 Task: Open a blank worksheet and write heading  Product price data  Add product name:-  ' TOMS Shoe, UGG Shoe, Wolverine Shoe, Z-Coil Shoe, Adidas shoe, Gucci T-shirt, Louis Vuitton bag, Zara Shirt, H&M jeans, Chanel perfume. ' in February Last week sales are  5000 to 5050. product price in between:-  5000 to 10000. Save page analysisMonthlySales_Analysis
Action: Mouse moved to (58, 50)
Screenshot: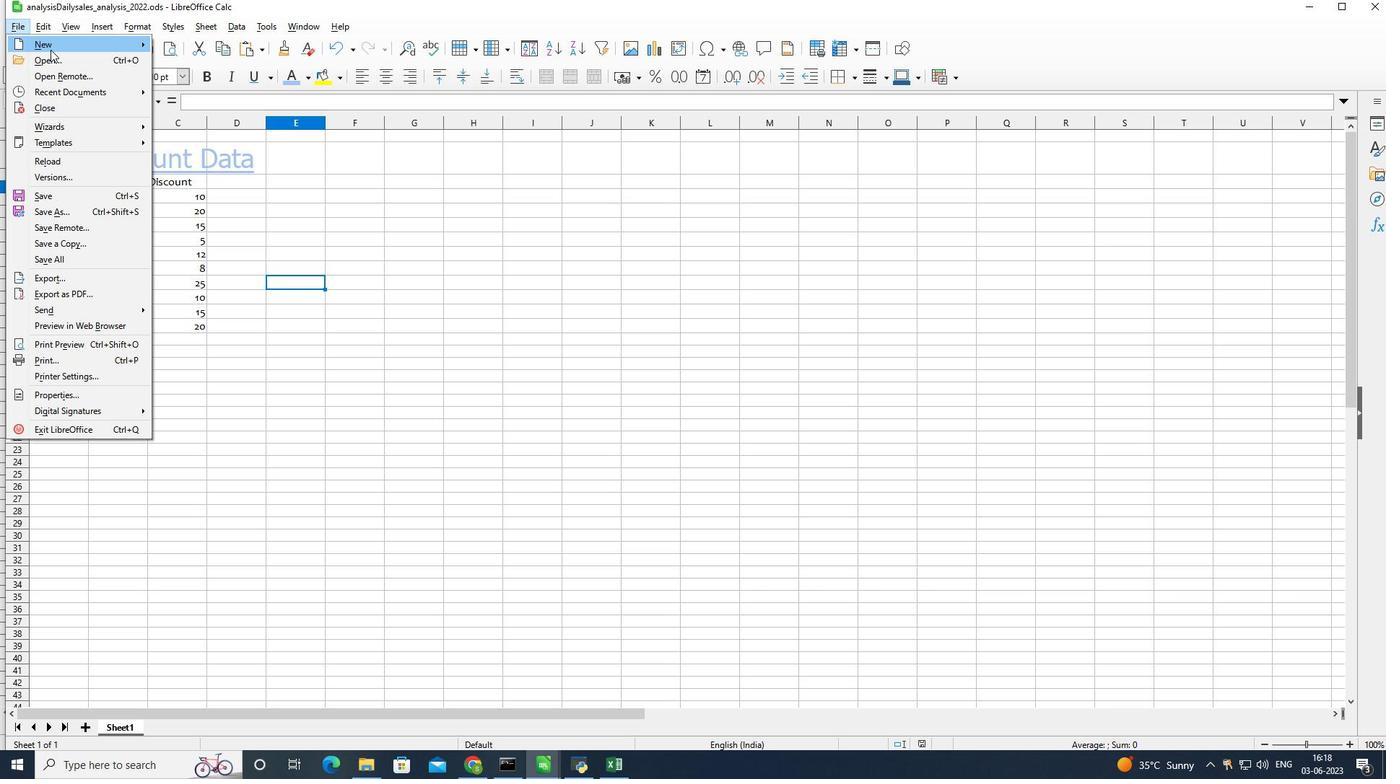 
Action: Mouse pressed left at (58, 50)
Screenshot: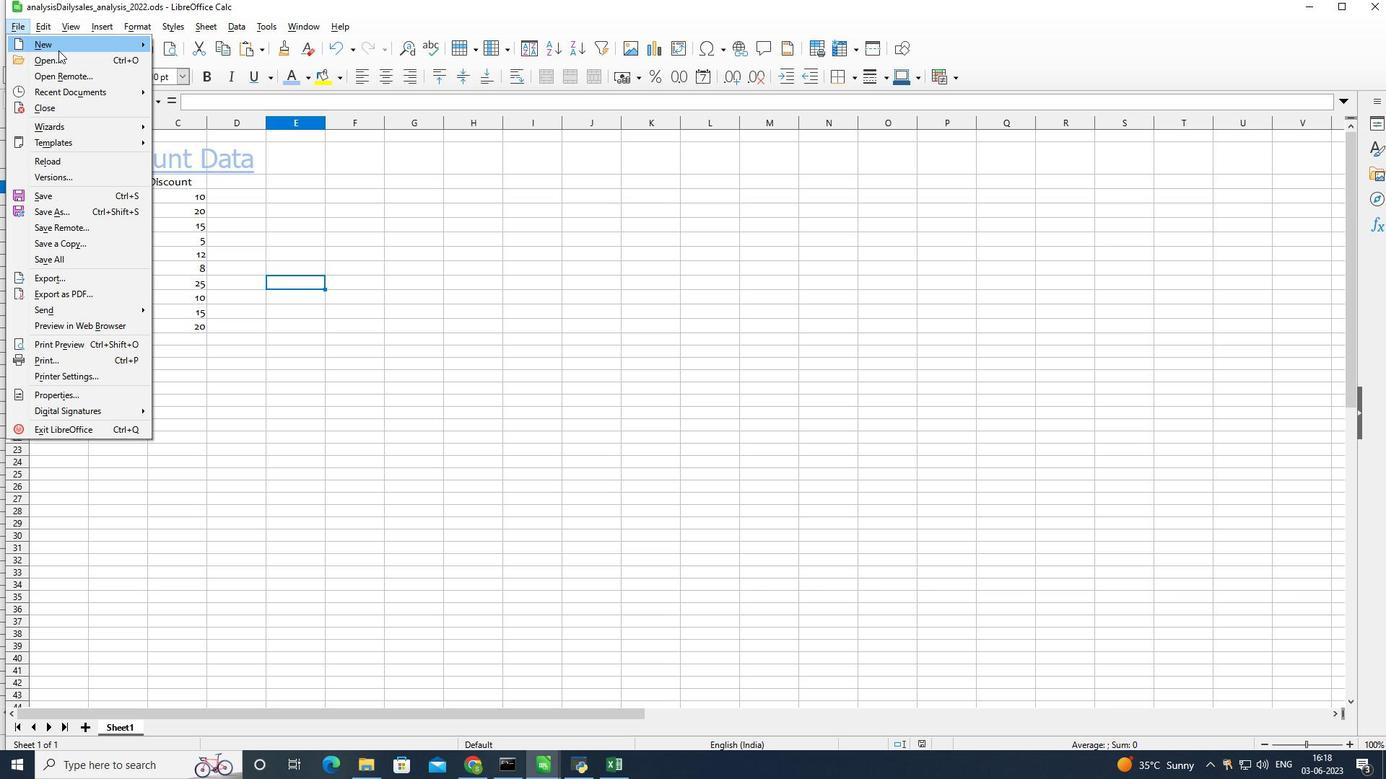 
Action: Mouse moved to (189, 58)
Screenshot: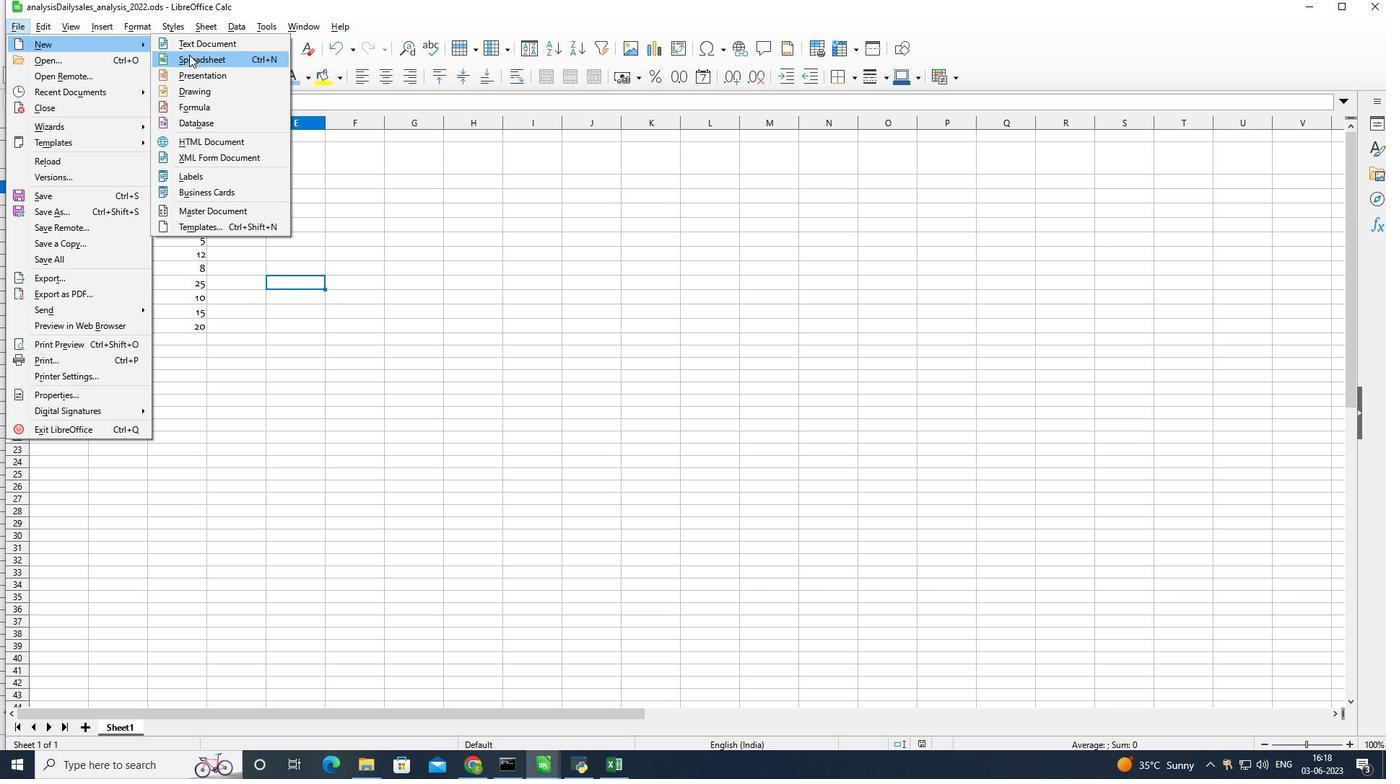 
Action: Mouse pressed left at (189, 58)
Screenshot: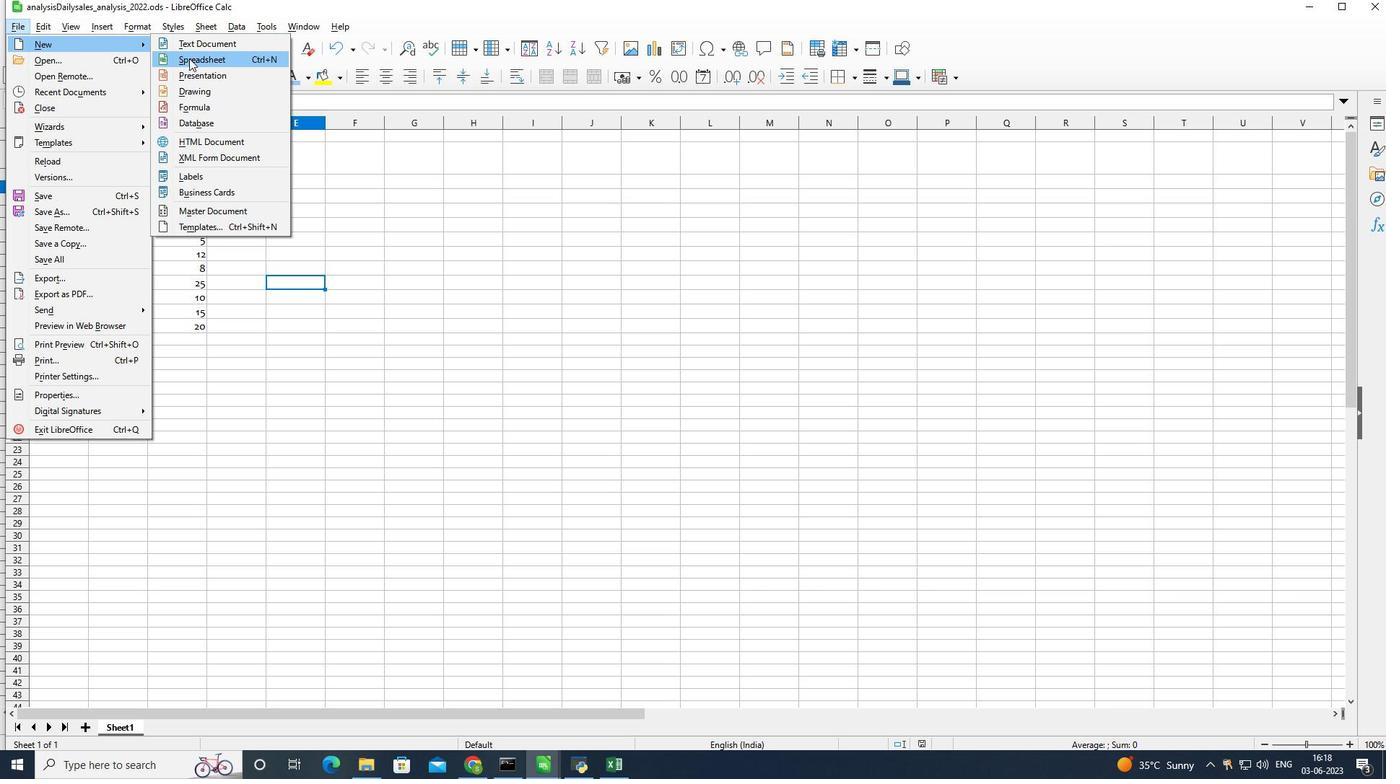 
Action: Mouse moved to (106, 148)
Screenshot: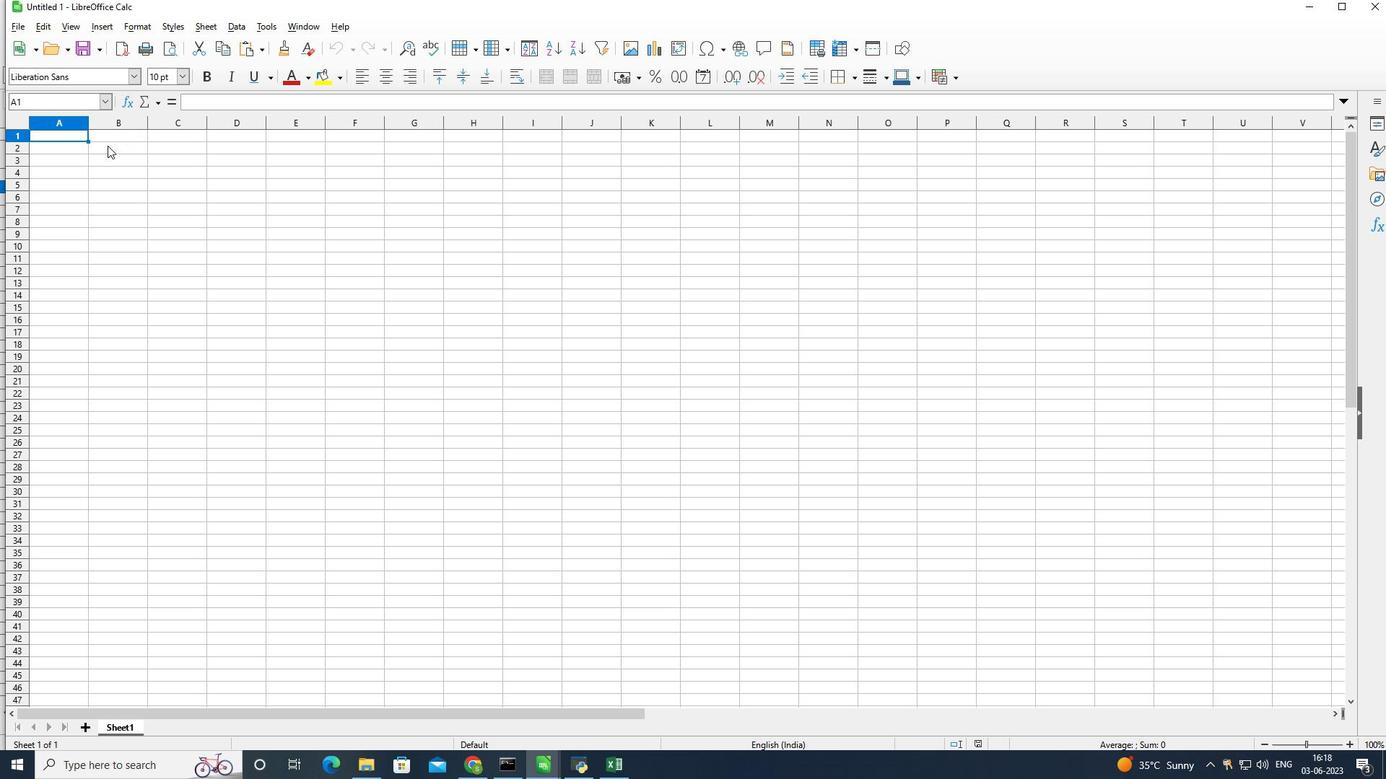 
Action: Mouse pressed left at (106, 148)
Screenshot: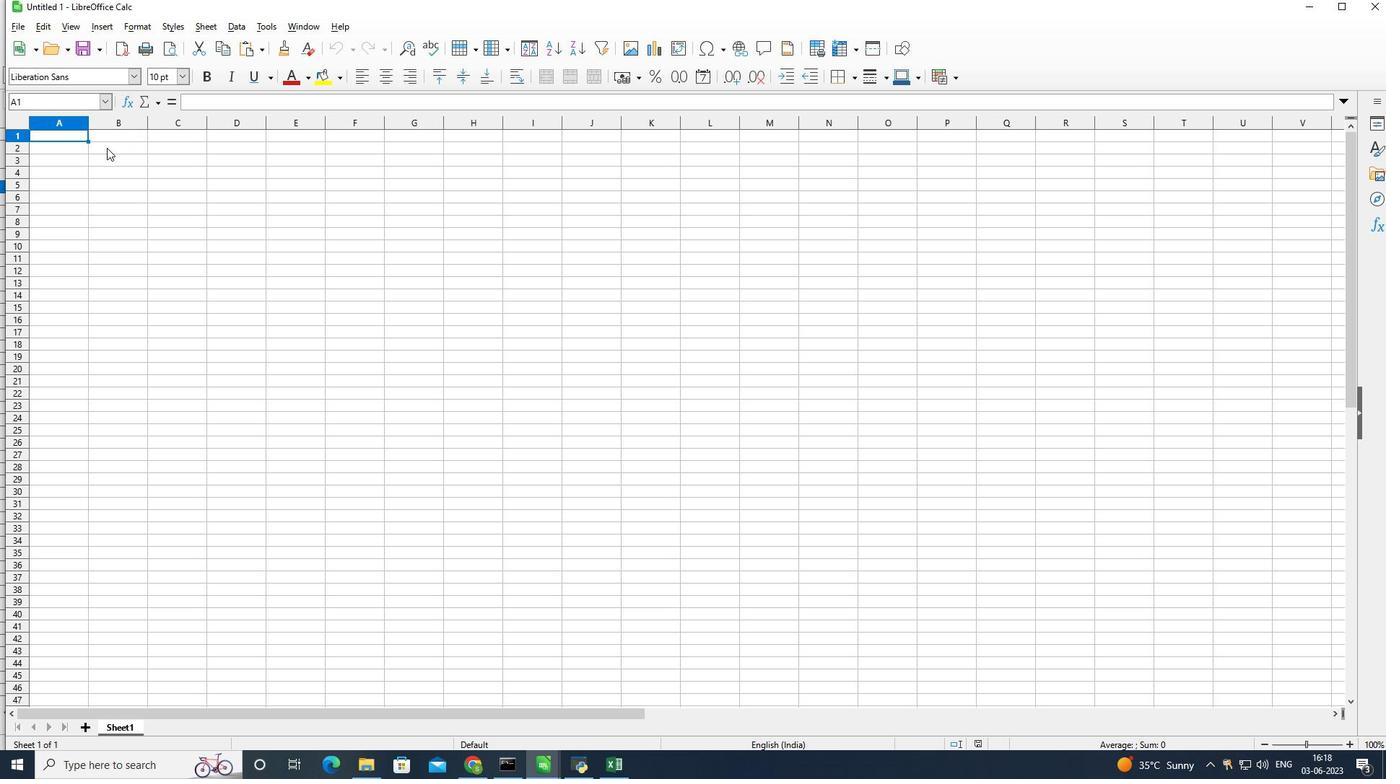 
Action: Mouse moved to (157, 155)
Screenshot: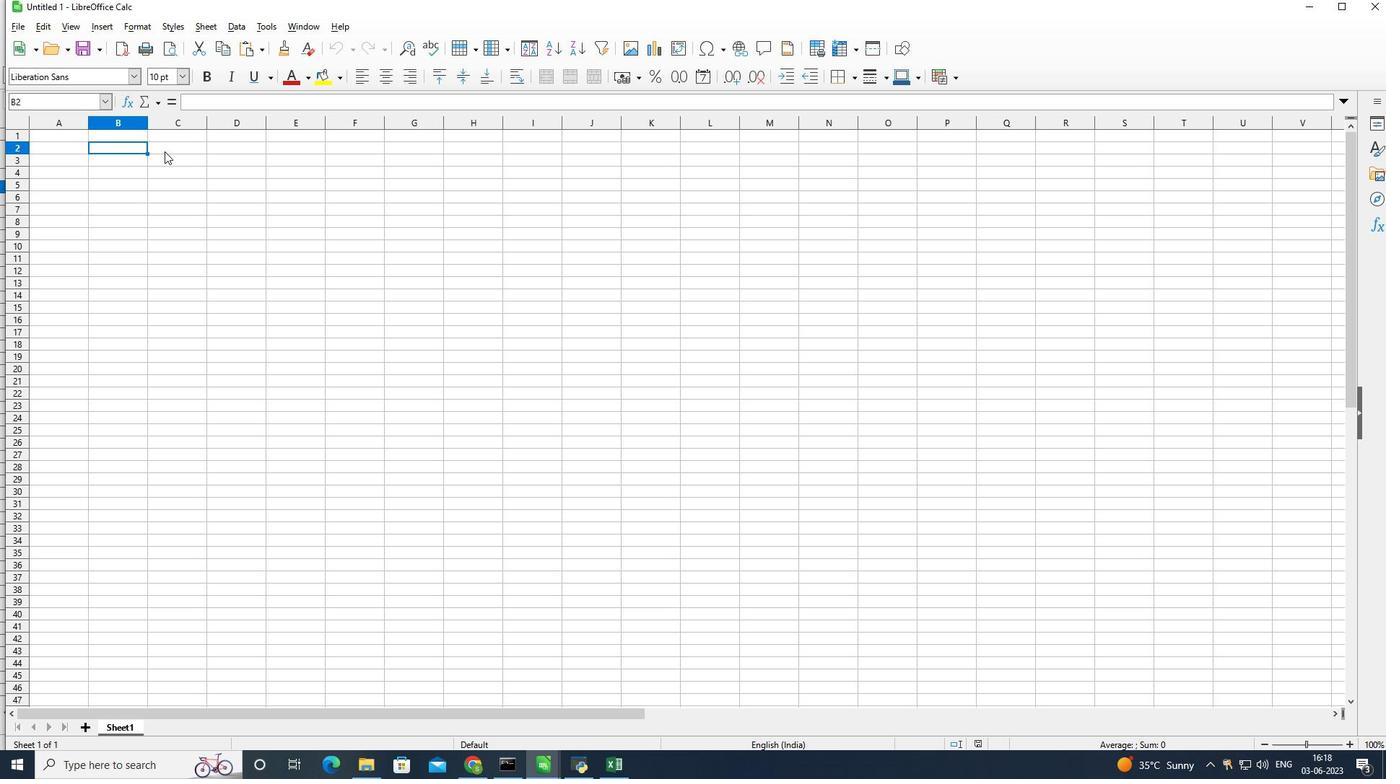 
Action: Key pressed <Key.shift>Product<Key.space><Key.shift>Price<Key.space><Key.shift>Data
Screenshot: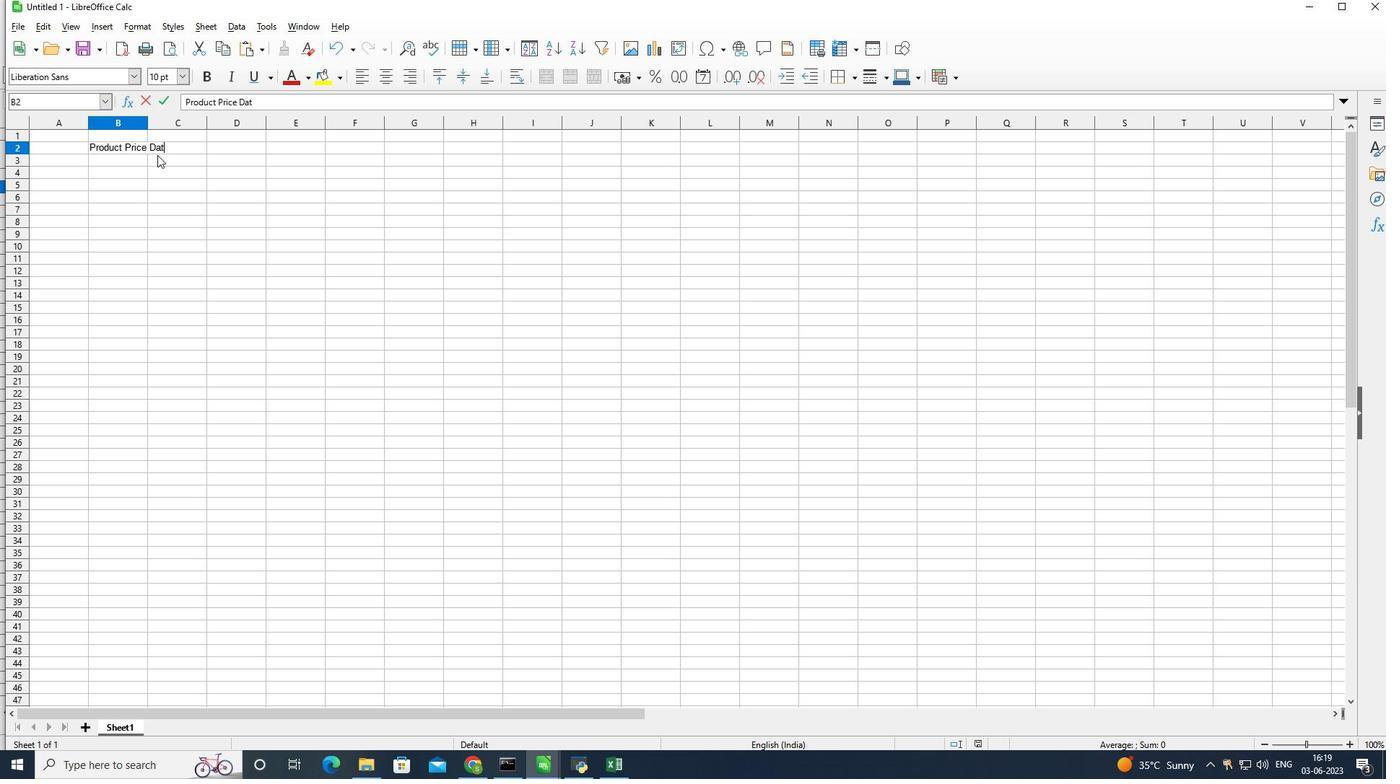 
Action: Mouse moved to (61, 160)
Screenshot: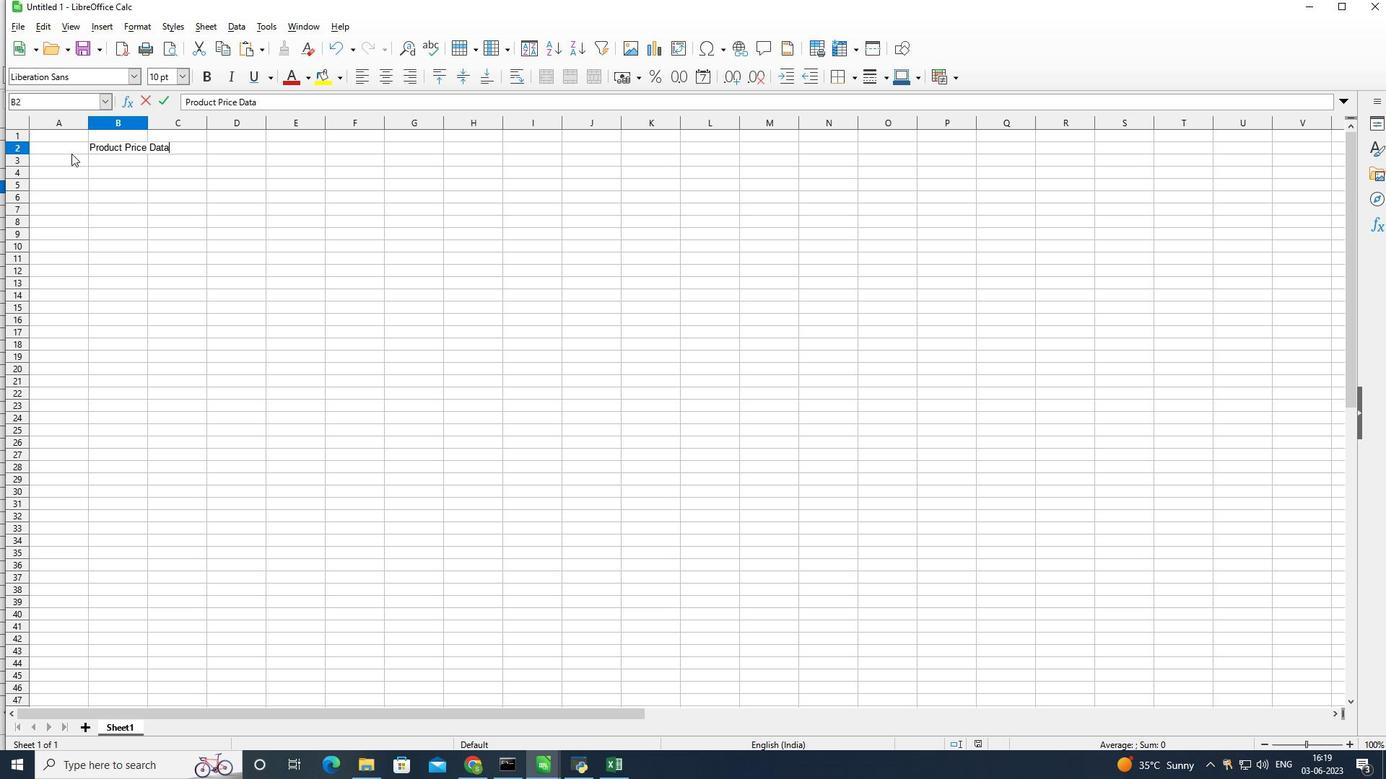 
Action: Mouse pressed left at (61, 160)
Screenshot: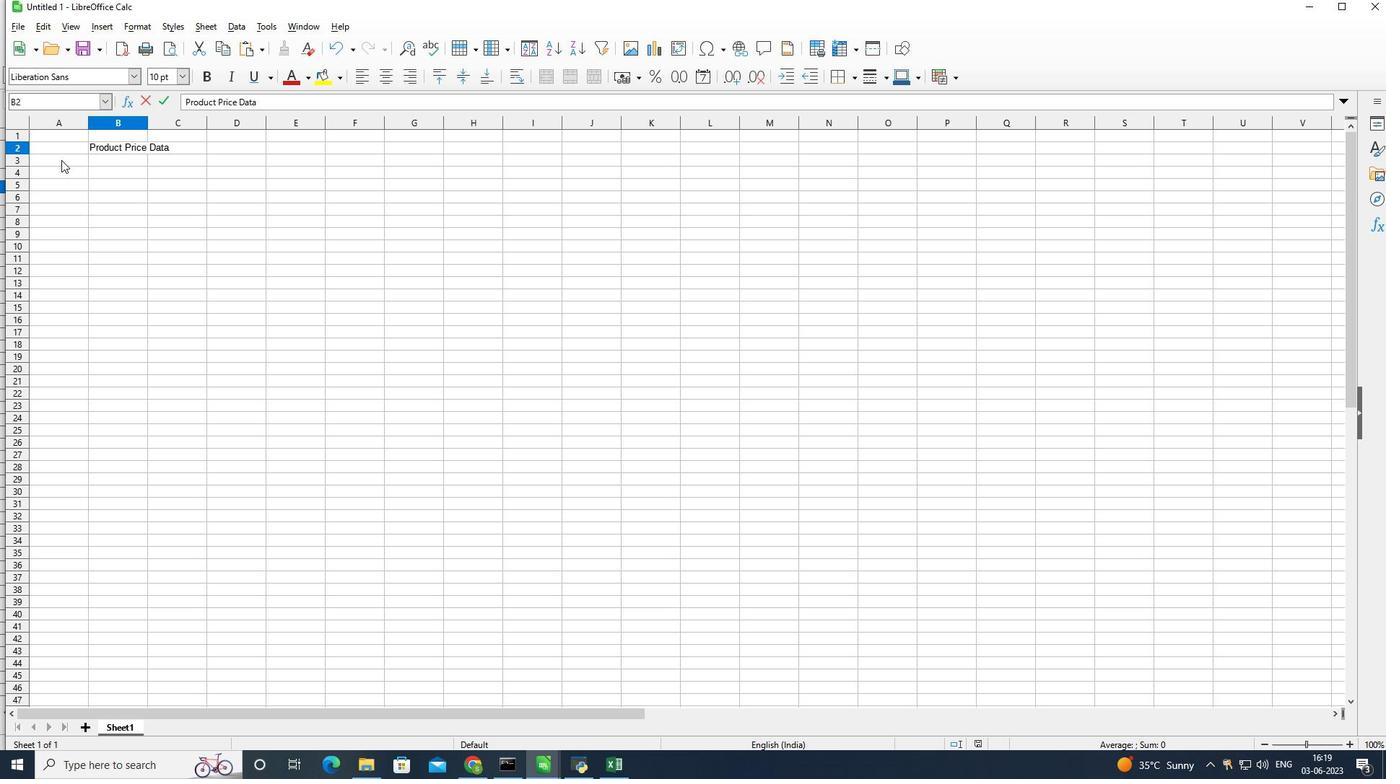 
Action: Key pressed <Key.shift>Name<Key.enter><Key.shift>TOMS<Key.space><Key.shift>Shoe<Key.enter><Key.shift>UGC<Key.space>shoe<Key.enter><Key.shift>Wolverine<Key.space><Key.shift>Shoe<Key.enter><Key.shift>Z-<Key.shift>Coil<Key.space><Key.shift>Shoe<Key.enter><Key.shift>Adidas<Key.space><Key.shift>Shoe<Key.enter><Key.shift>Gucci<Key.space><Key.shift>T-shirt<Key.enter><Key.shift><Key.shift><Key.shift><Key.shift><Key.shift><Key.shift><Key.shift><Key.shift><Key.shift><Key.shift><Key.shift><Key.shift><Key.shift><Key.shift><Key.shift><Key.shift><Key.shift><Key.shift>Louis<Key.space><Key.shift>Vuitton<Key.space><Key.shift>Bag<Key.enter><Key.shift><Key.shift><Key.shift><Key.shift><Key.shift><Key.shift><Key.shift>Zara<Key.space>shirt<Key.enter><Key.shift><Key.shift><Key.shift><Key.shift><Key.shift><Key.shift><Key.shift>H<Key.shift_r><Key.shift_r><Key.shift_r><Key.shift_r><Key.shift_r><Key.shift_r><Key.shift_r>&<Key.shift>M<Key.space>jeans<Key.enter><Key.shift>Chanel<Key.space><Key.shift>perfume
Screenshot: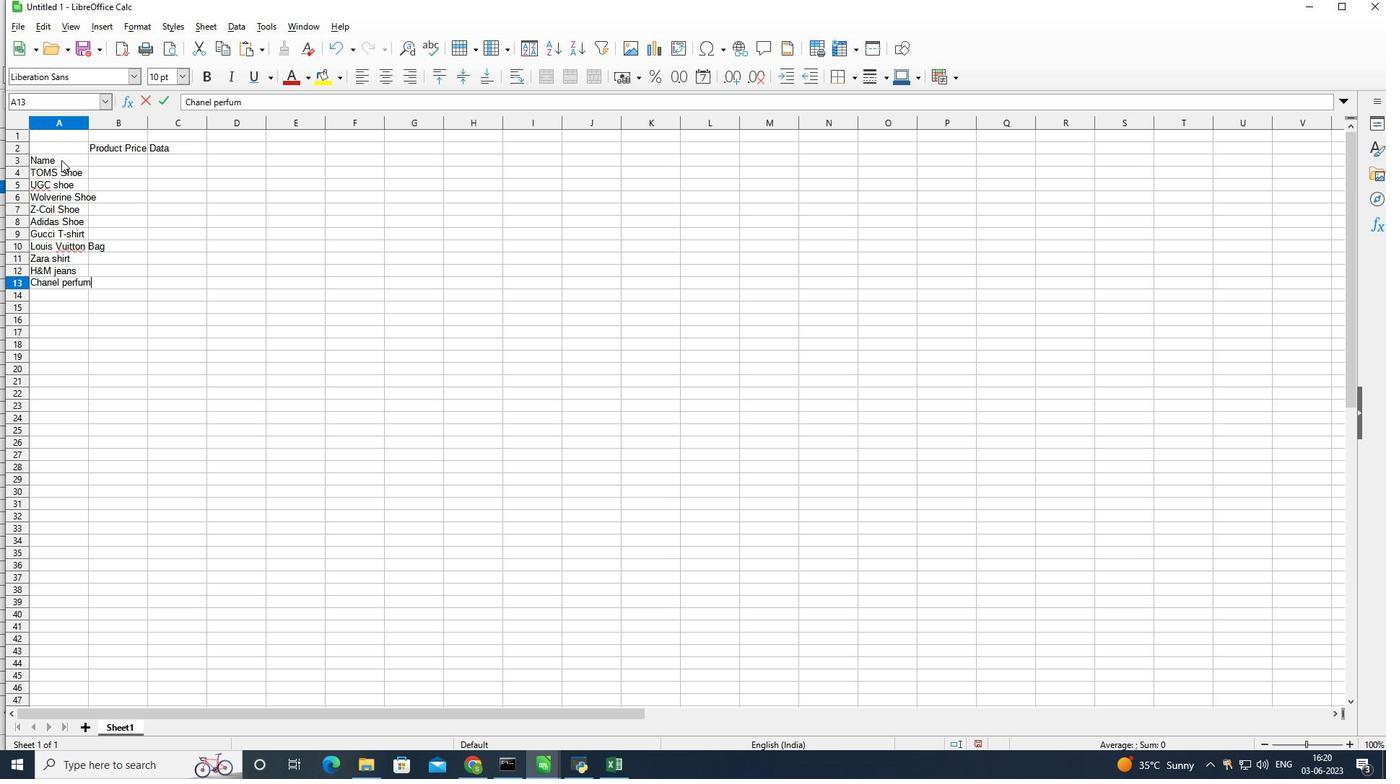 
Action: Mouse moved to (116, 158)
Screenshot: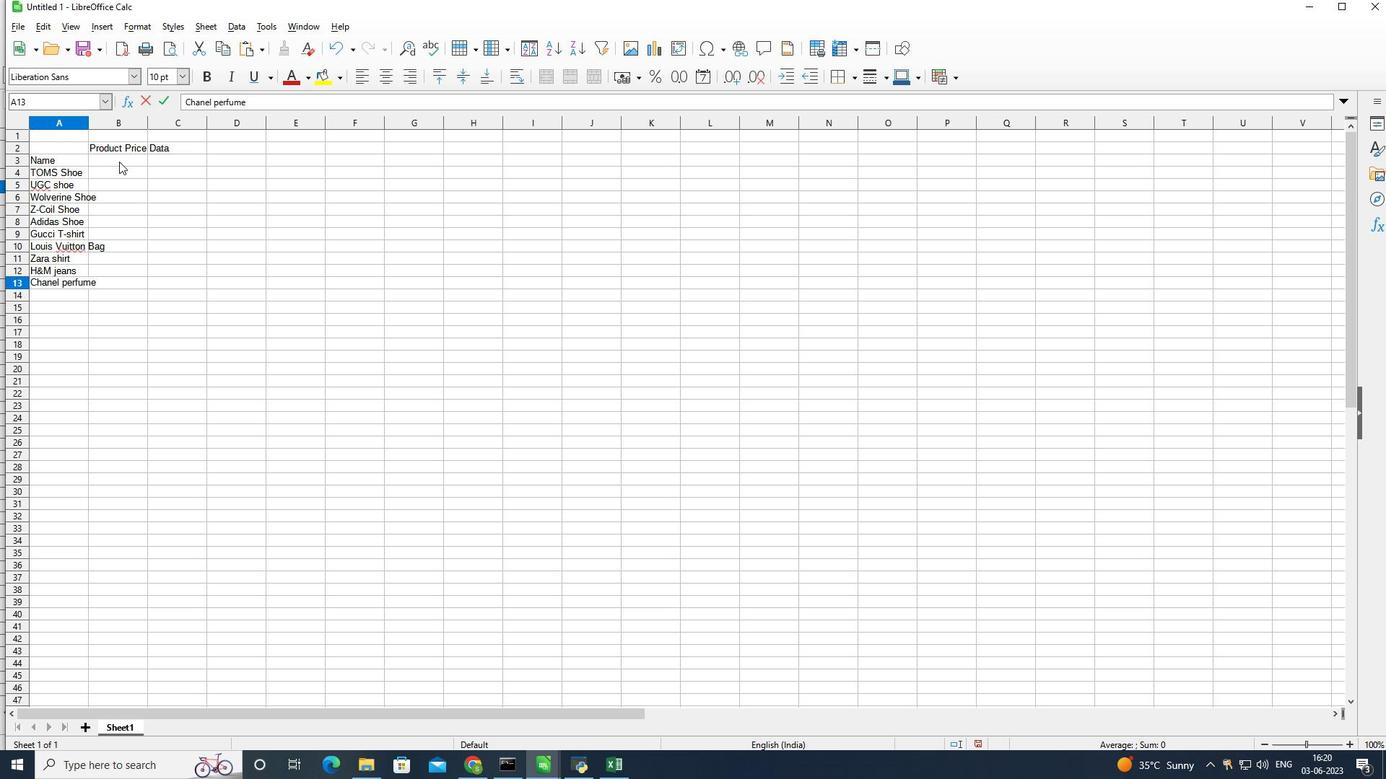 
Action: Mouse pressed left at (116, 158)
Screenshot: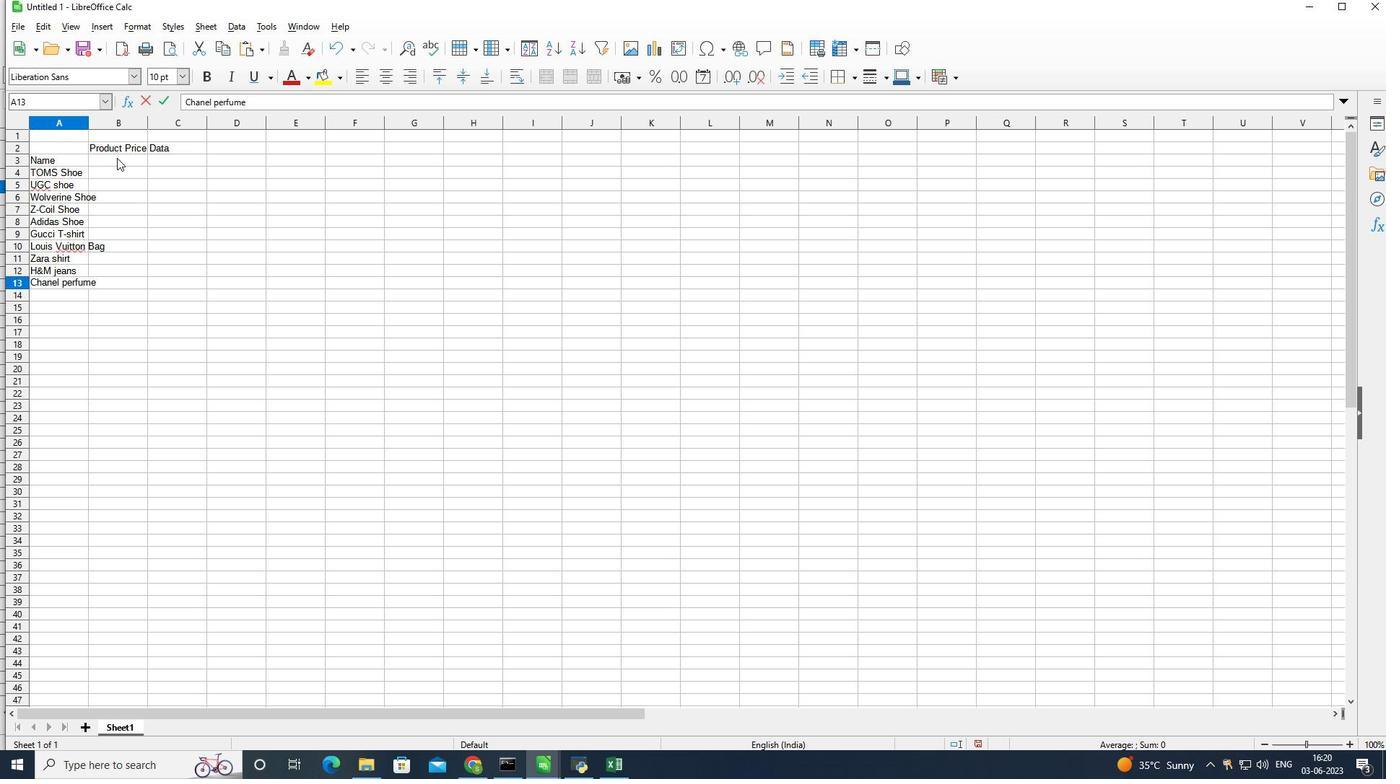 
Action: Mouse pressed left at (116, 158)
Screenshot: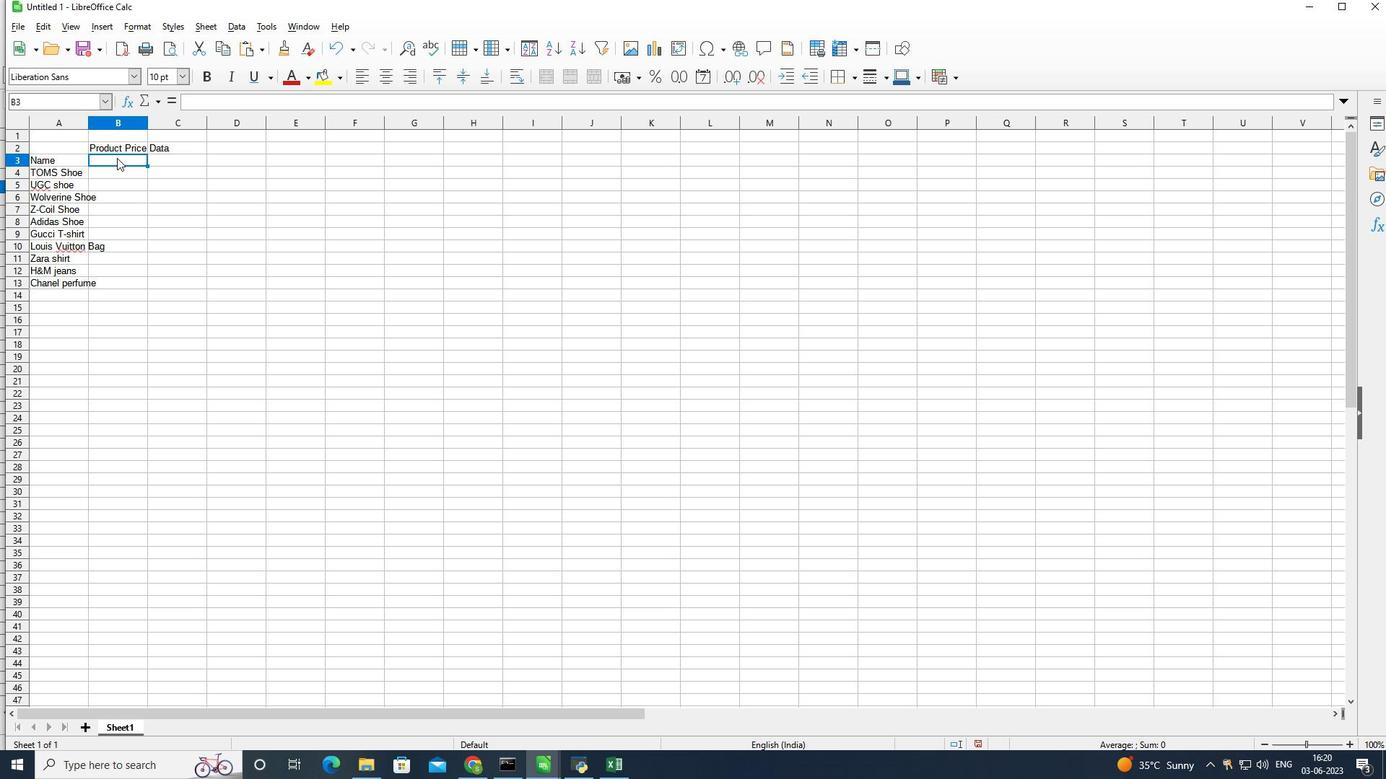 
Action: Mouse moved to (124, 155)
Screenshot: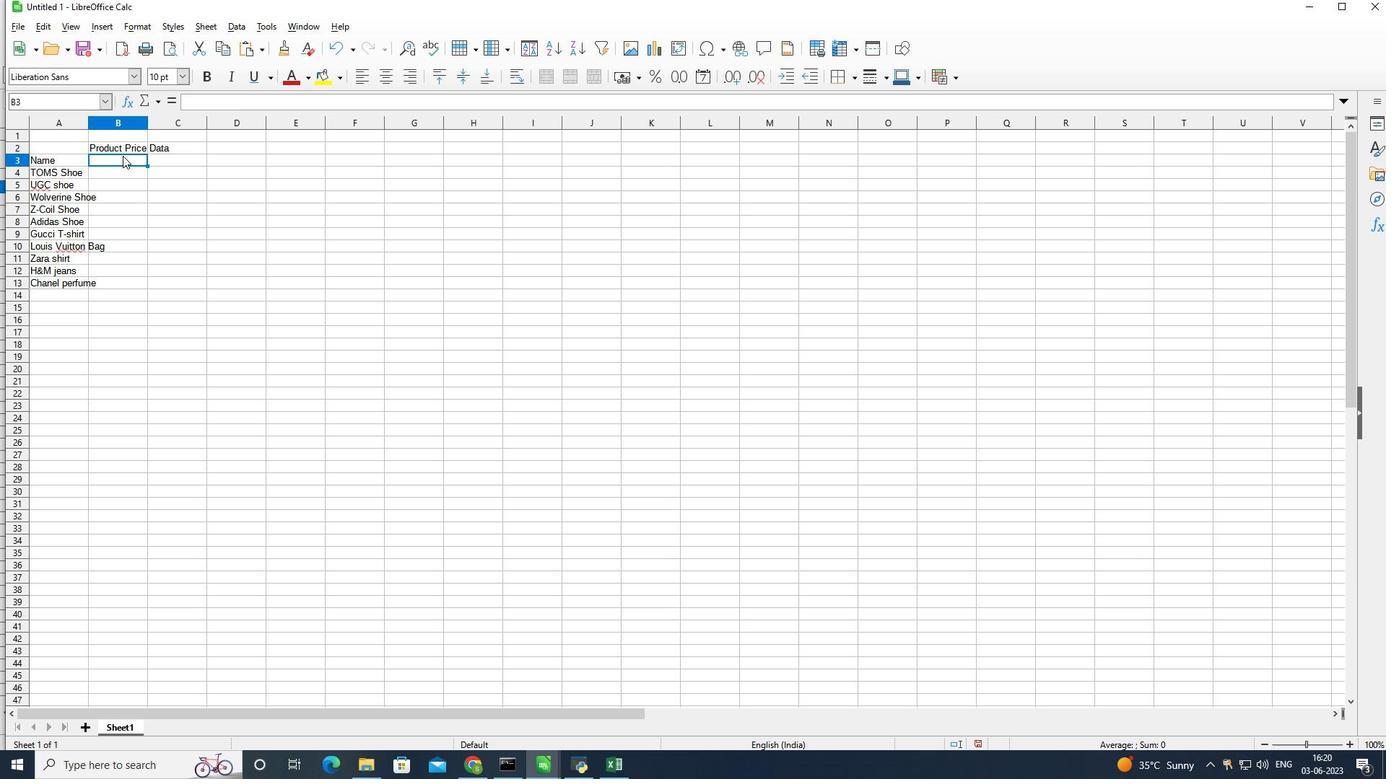
Action: Mouse pressed left at (124, 155)
Screenshot: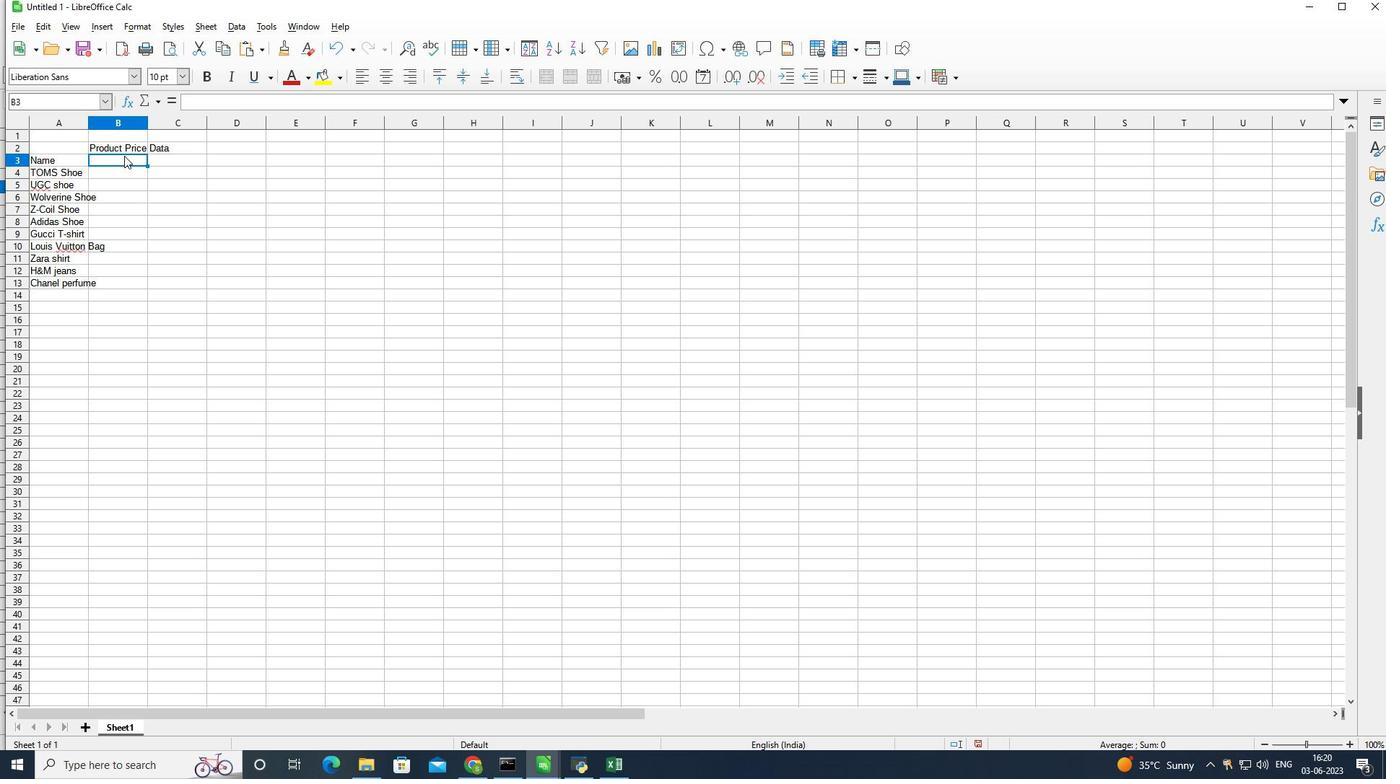 
Action: Mouse moved to (124, 156)
Screenshot: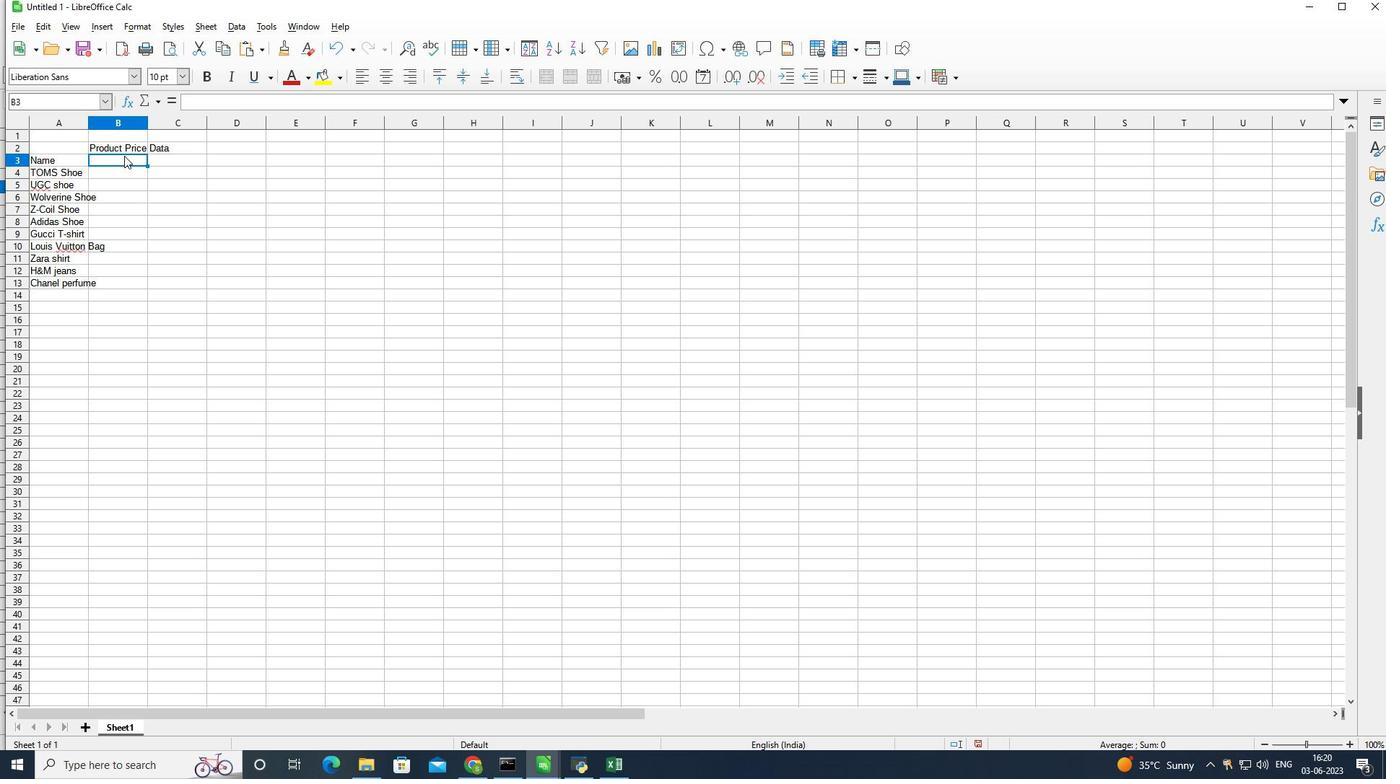 
Action: Key pressed <Key.shift><Key.shift><Key.shift><Key.shift><Key.shift><Key.shift><Key.shift><Key.shift><Key.shift><Key.shift><Key.shift><Key.shift><Key.shift><Key.shift><Key.shift><Key.shift><Key.shift><Key.shift><Key.shift><Key.shift><Key.shift><Key.shift><Key.shift><Key.shift>Last<Key.space><Key.shift>week<Key.space><Key.shift>sales<Key.enter>5000<Key.enter>6000<Key.enter>70000<Key.backspace><Key.enter>8000<Key.enter>9000<Key.enter>6666<Key.enter>7777<Key.enter>8888<Key.enter>9999<Key.enter>10000
Screenshot: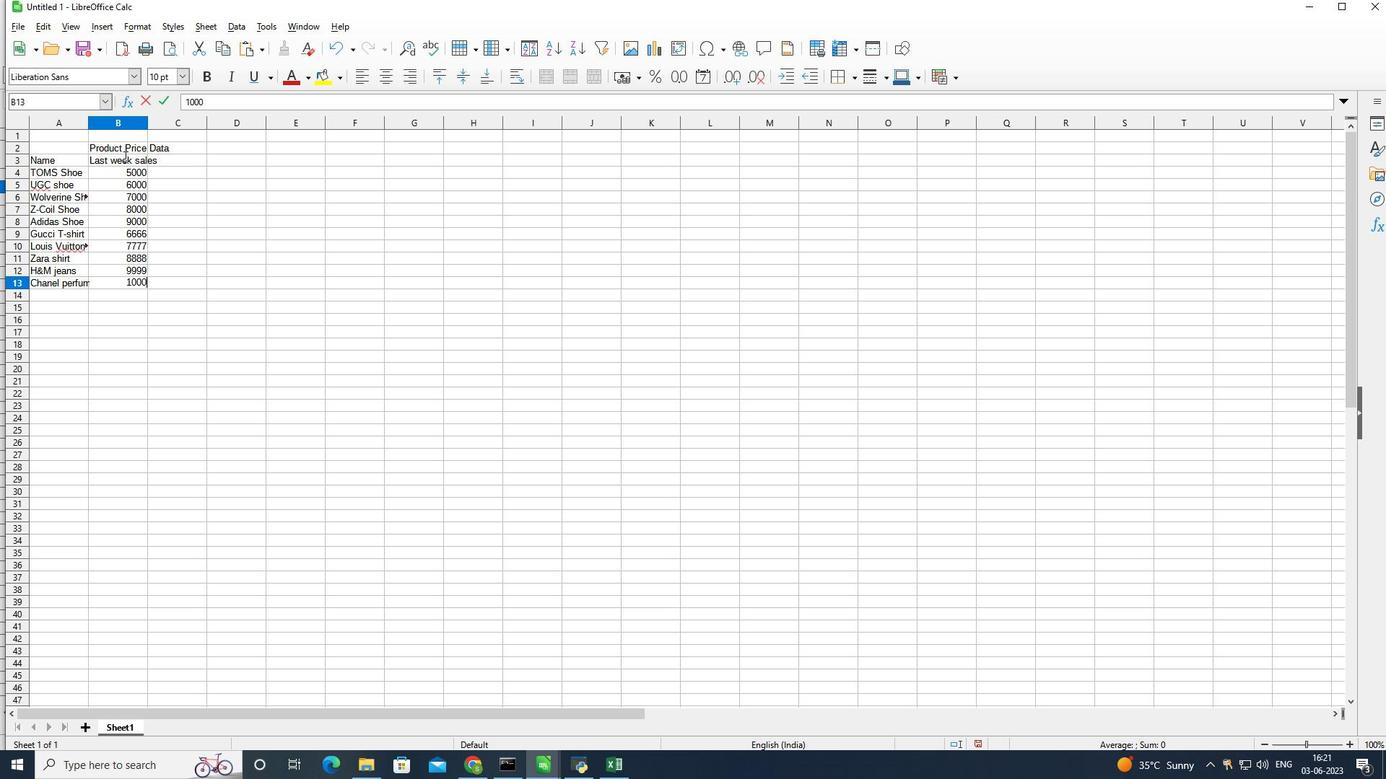 
Action: Mouse moved to (250, 305)
Screenshot: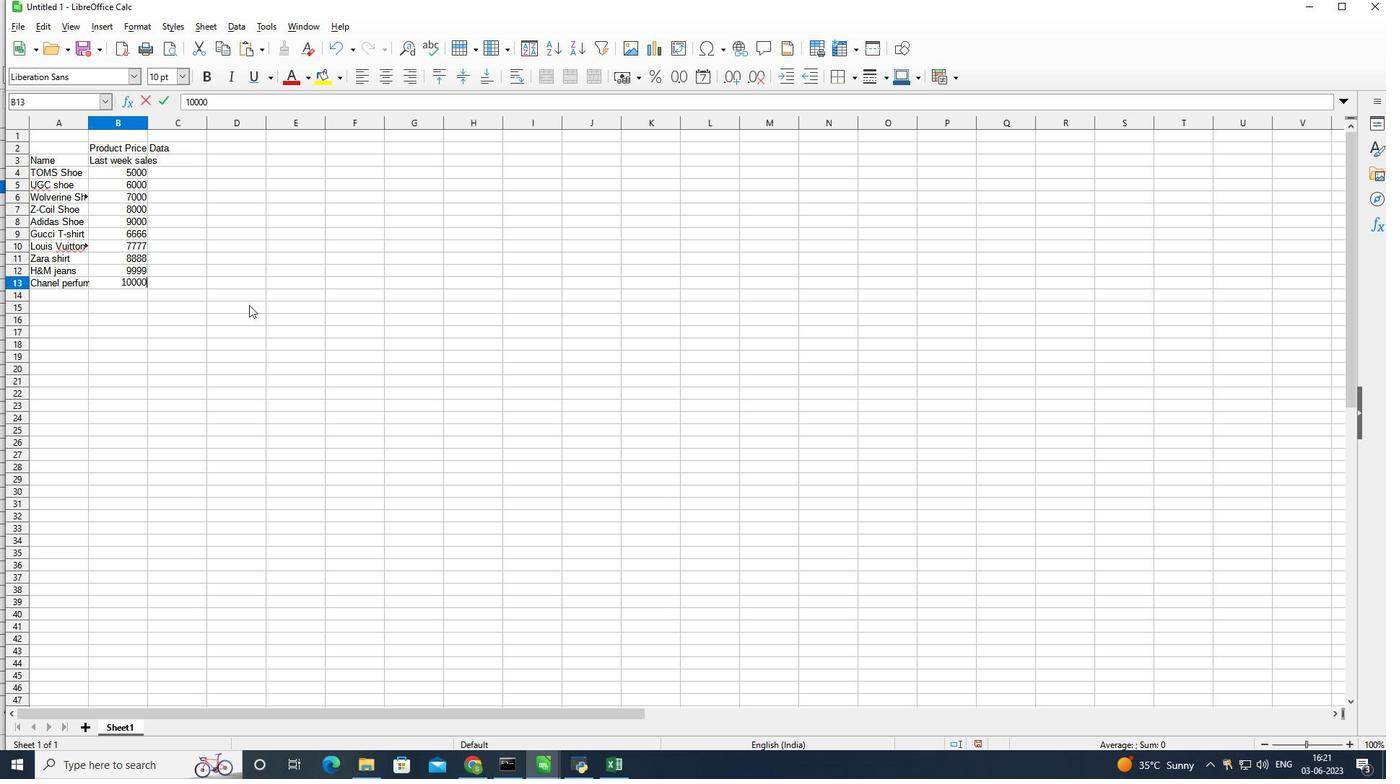 
Action: Key pressed ctrl+S
Screenshot: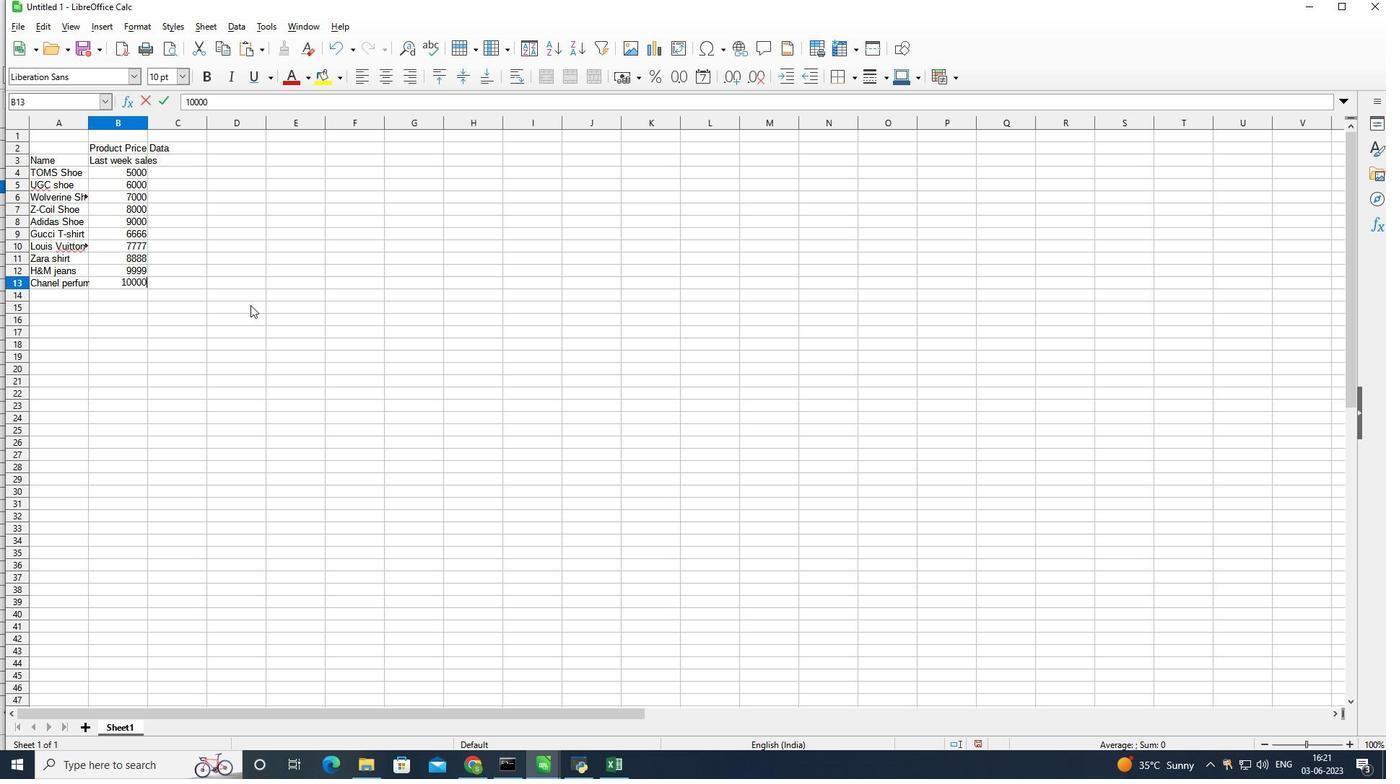 
Action: Mouse moved to (248, 317)
Screenshot: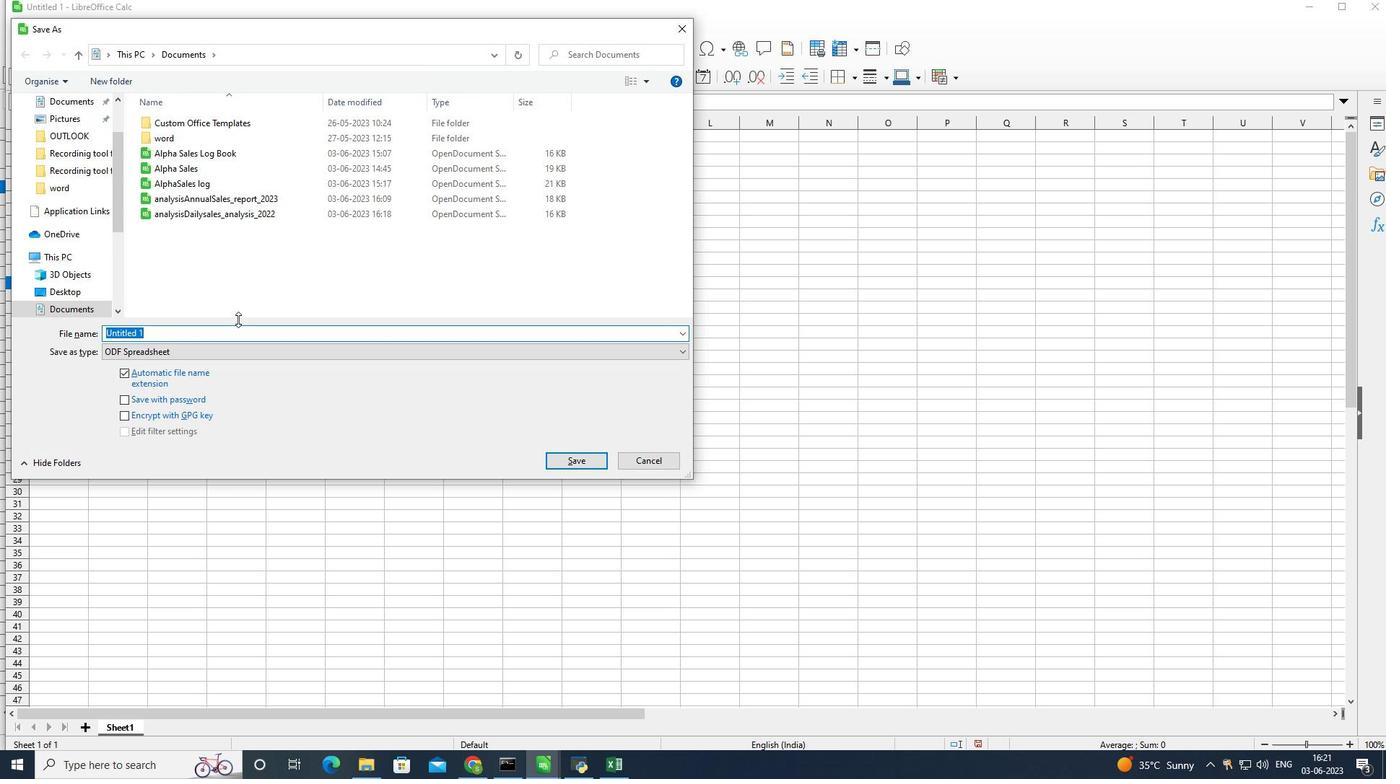
Action: Key pressed analysis<Key.shift>Monthly<Key.shift>Sales<Key.shift_r>_<Key.shift>Analysis<Key.enter>
Screenshot: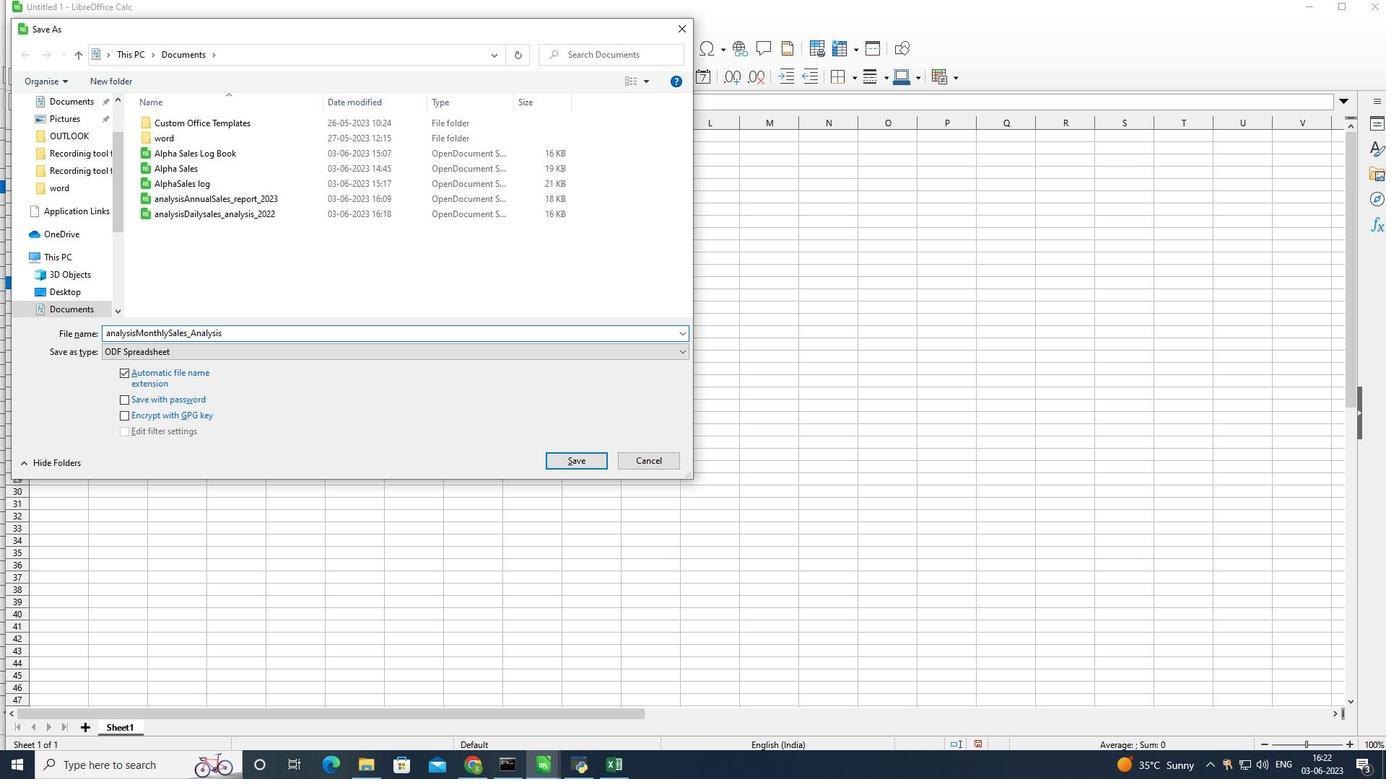 
Action: Mouse moved to (111, 376)
Screenshot: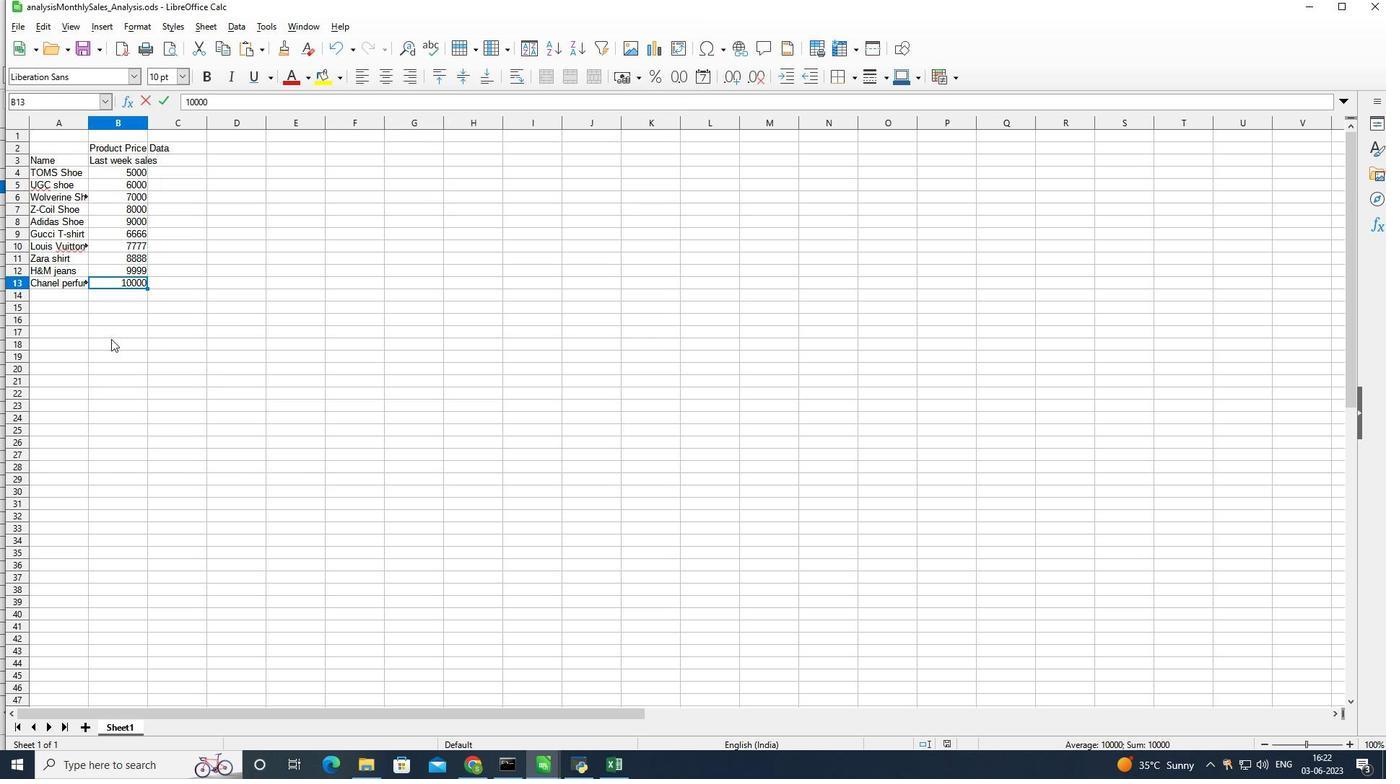 
